 Task: Create in the project AgileNexus in Backlog an issue 'Create a new online platform for online data analysis courses with advanced data visualization and statistical analysis features', assign it to team member softage.4@softage.net and change the status to IN PROGRESS. Create in the project AgileNexus in Backlog an issue 'Implement a new cloud-based expense management system for a company with advanced expense tracking and reimbursement features', assign it to team member softage.1@softage.net and change the status to IN PROGRESS
Action: Mouse moved to (324, 492)
Screenshot: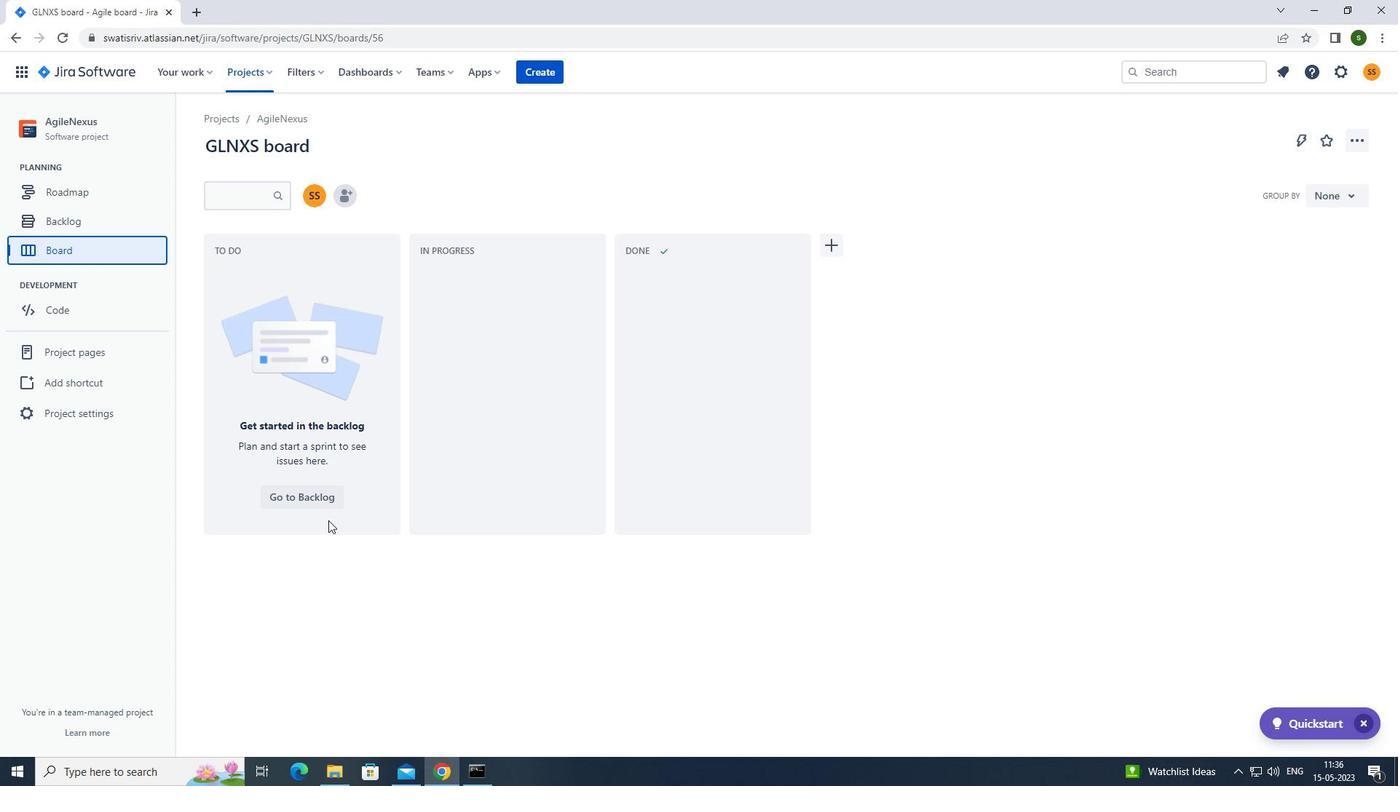 
Action: Mouse pressed left at (324, 492)
Screenshot: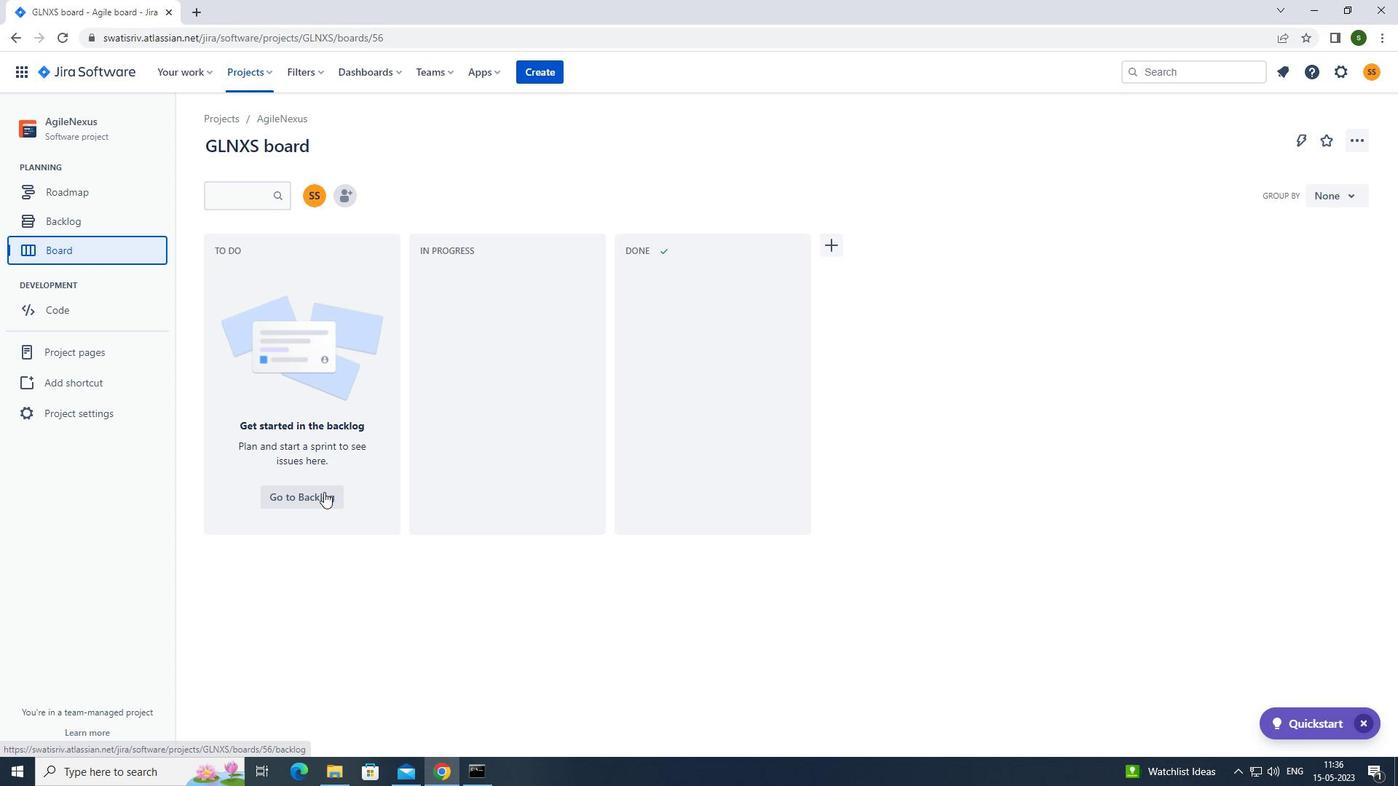 
Action: Mouse moved to (313, 302)
Screenshot: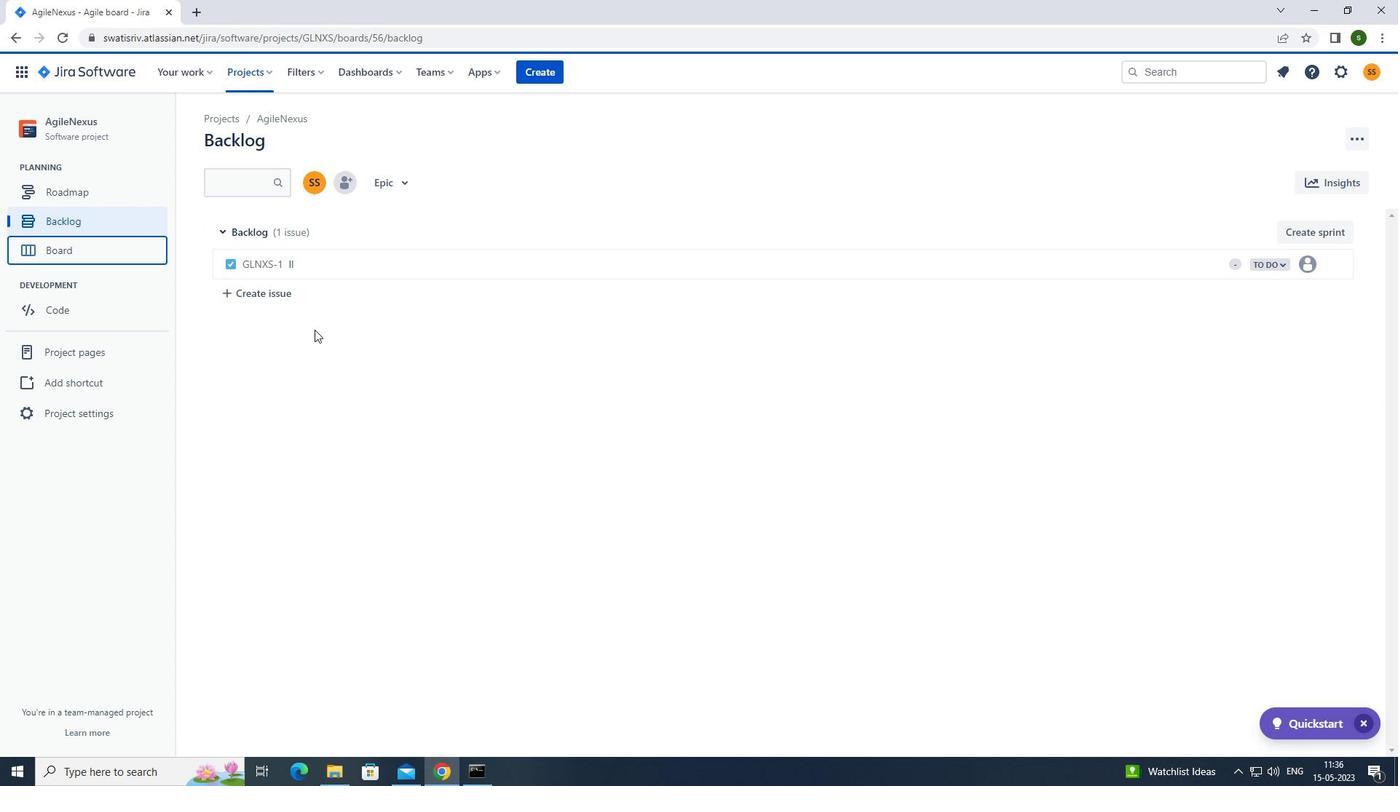 
Action: Mouse pressed left at (313, 302)
Screenshot: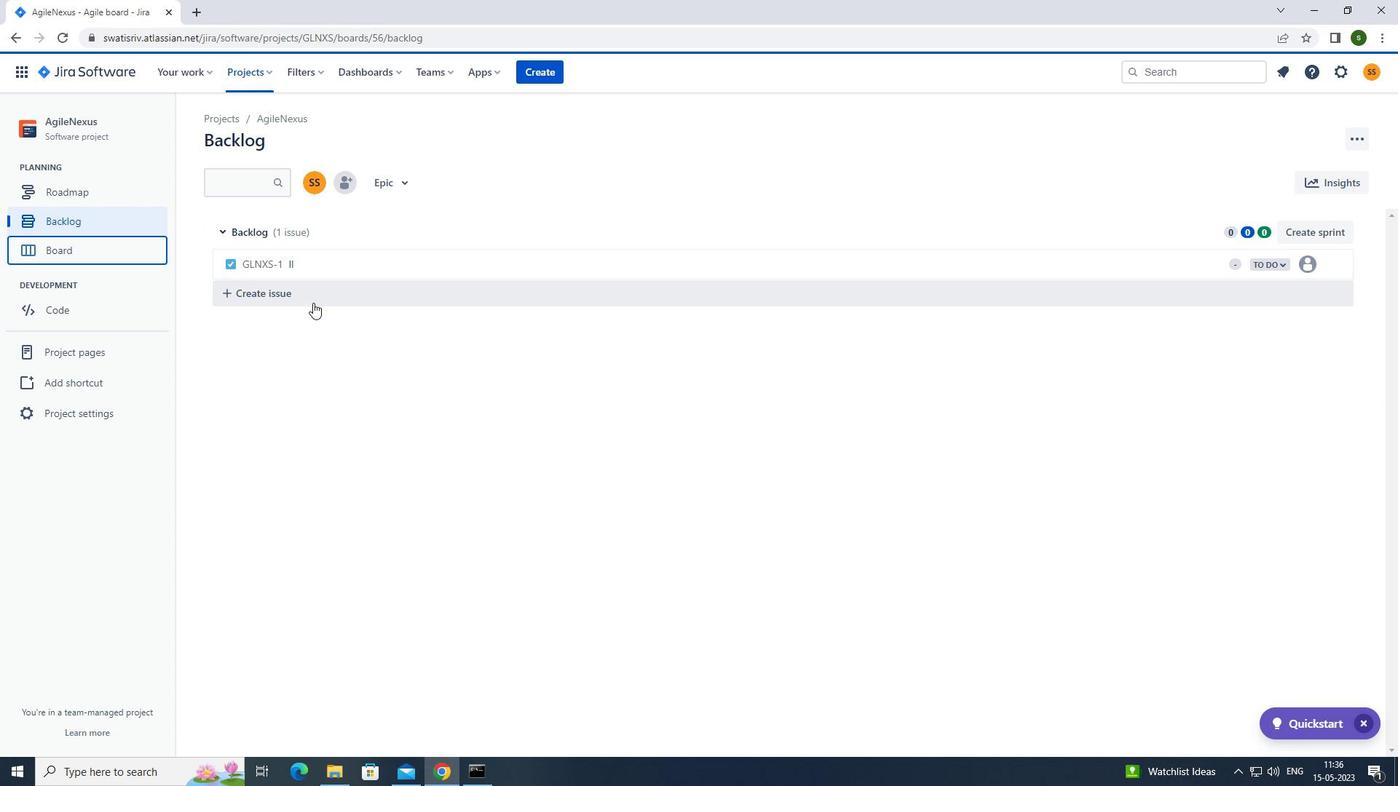 
Action: Mouse moved to (397, 292)
Screenshot: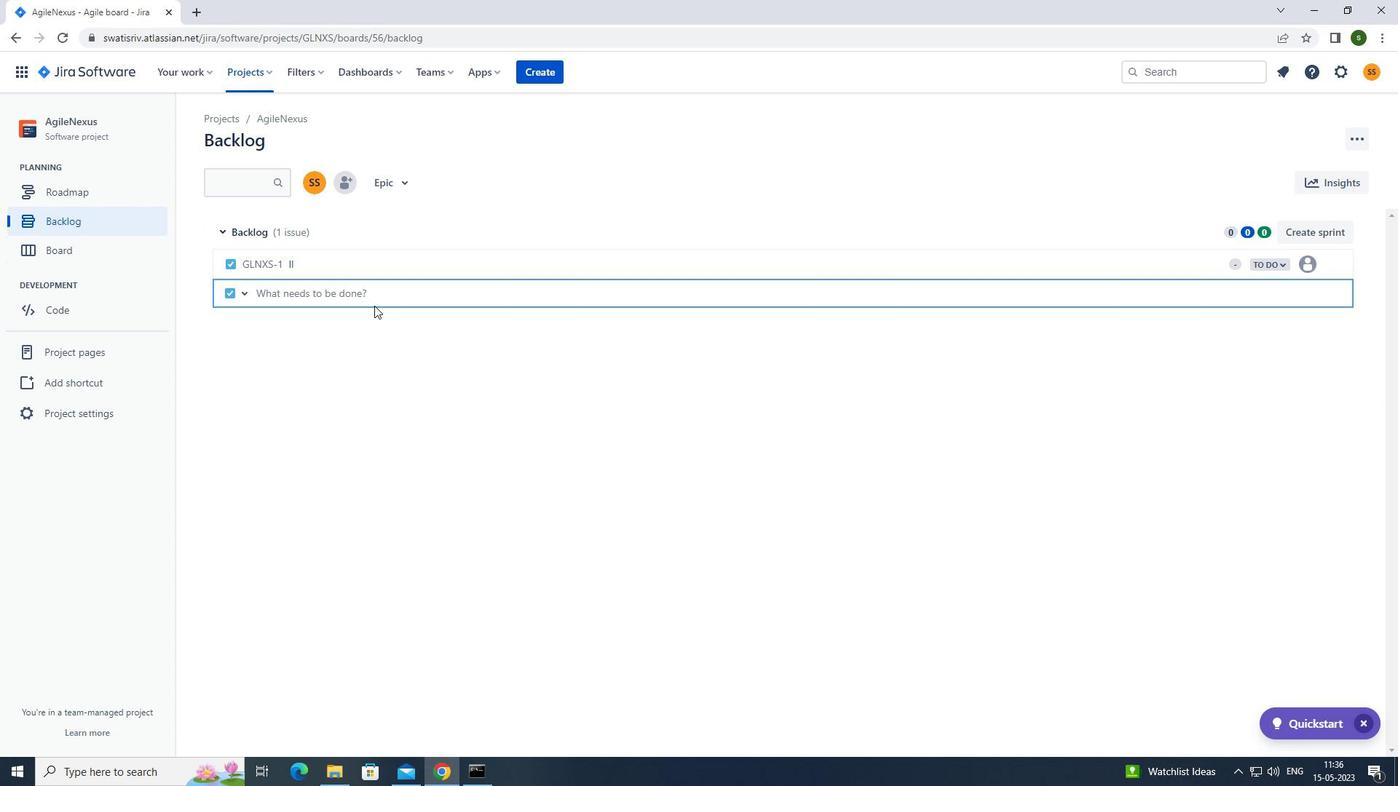 
Action: Mouse pressed left at (397, 292)
Screenshot: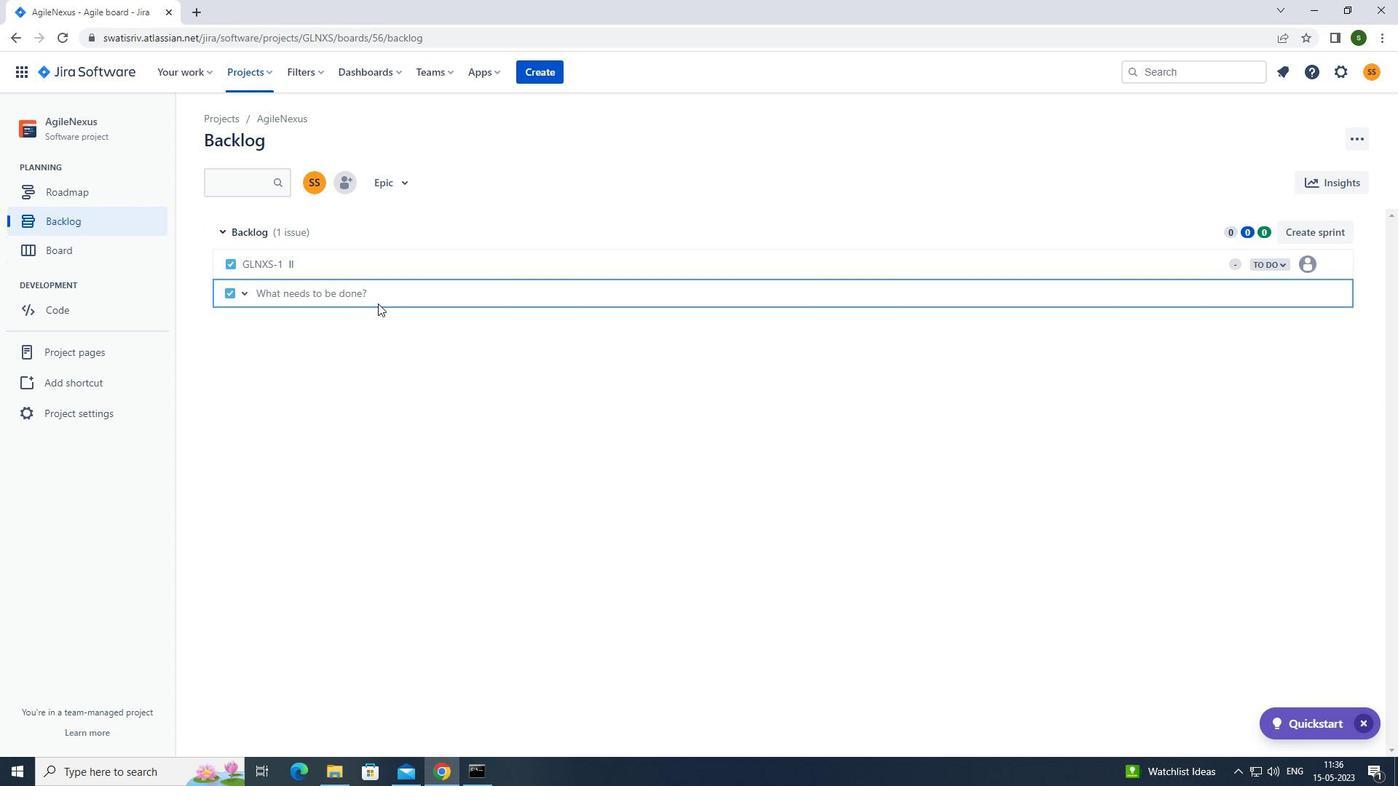 
Action: Key pressed <Key.caps_lock>c<Key.caps_lock>reate<Key.space>a<Key.space>new<Key.space>online<Key.space>platform<Key.space>for<Key.space>online<Key.space>data<Key.space>al<Key.backspace>nalysis<Key.space>courses<Key.space>with<Key.space>advanced<Key.space>data<Key.space>visualization<Key.space>and<Key.space>statistical<Key.space>analysis<Key.space>features<Key.enter>
Screenshot: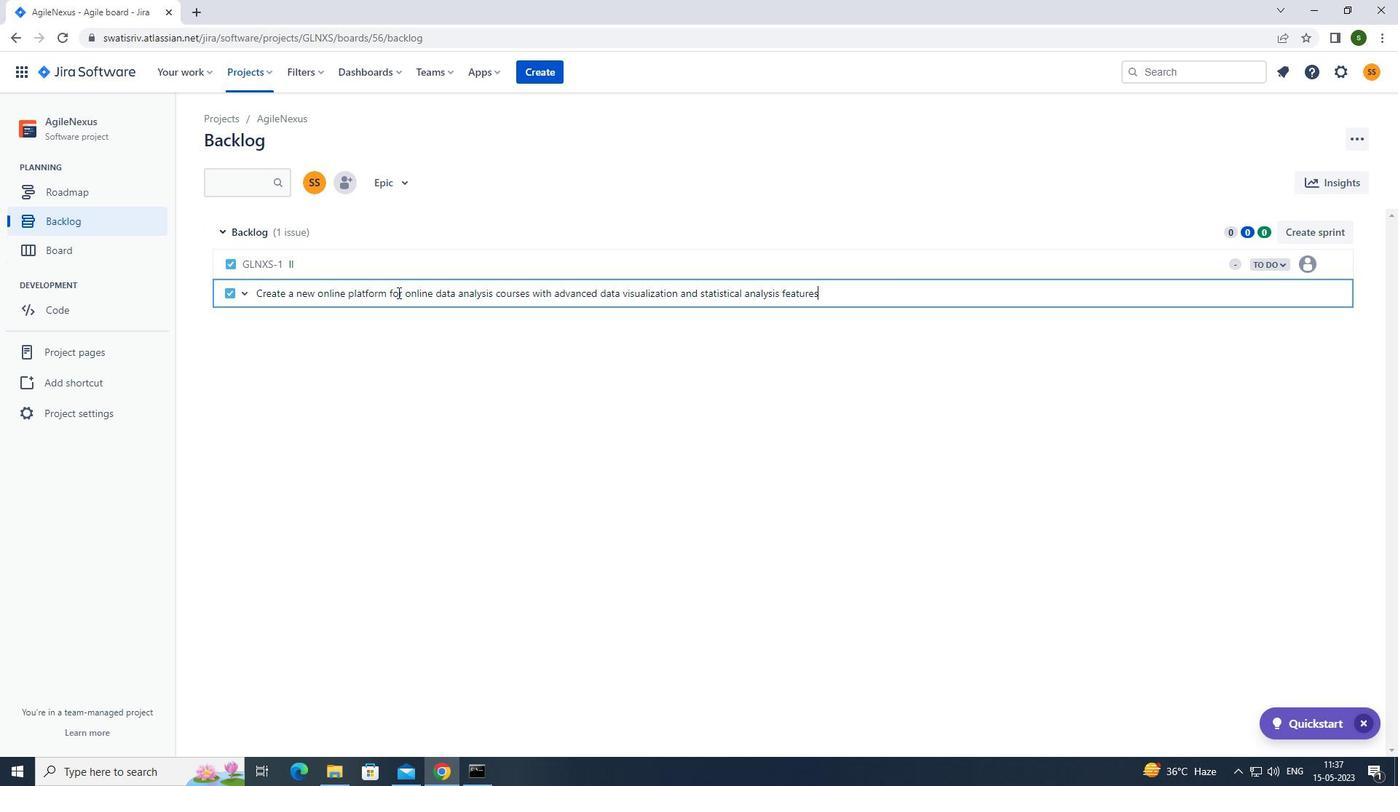 
Action: Mouse moved to (1305, 295)
Screenshot: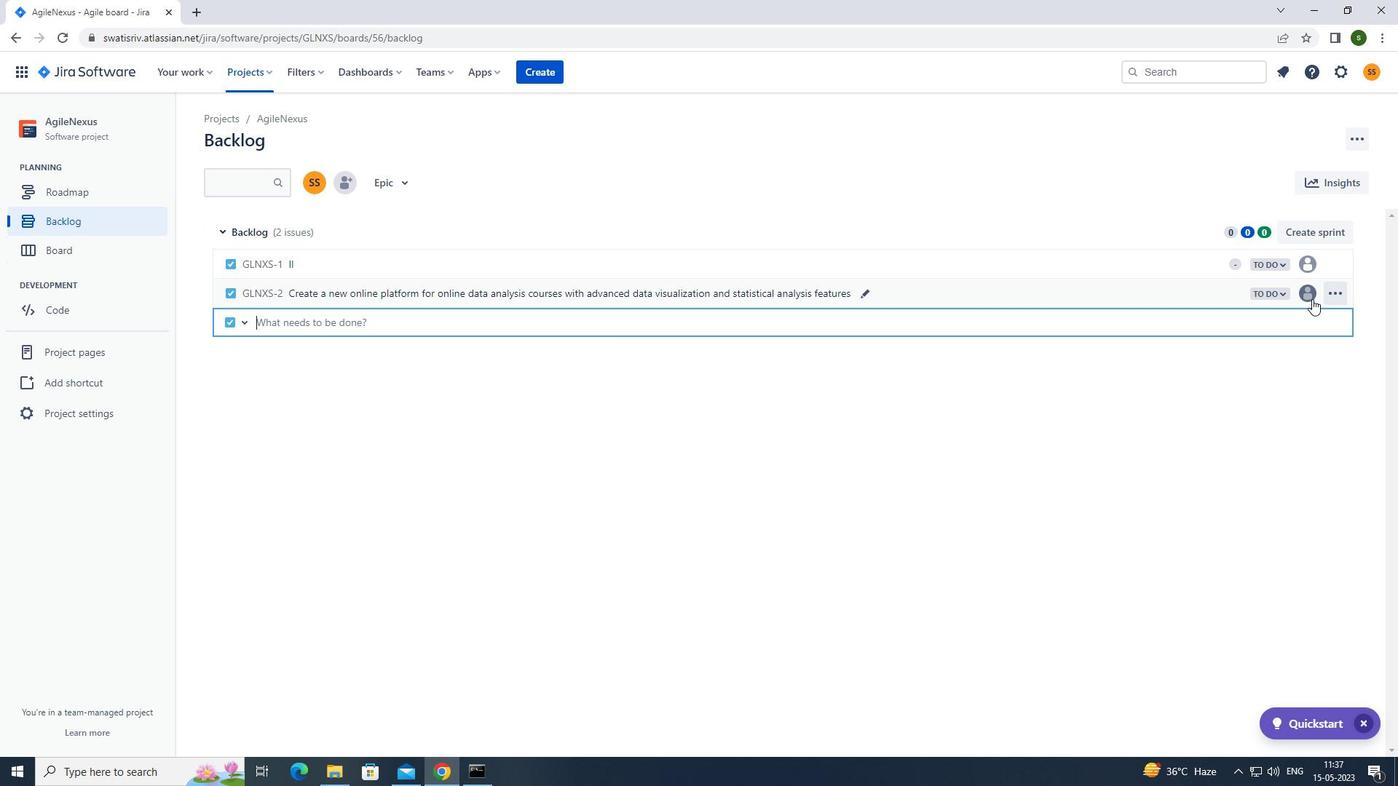 
Action: Mouse pressed left at (1305, 295)
Screenshot: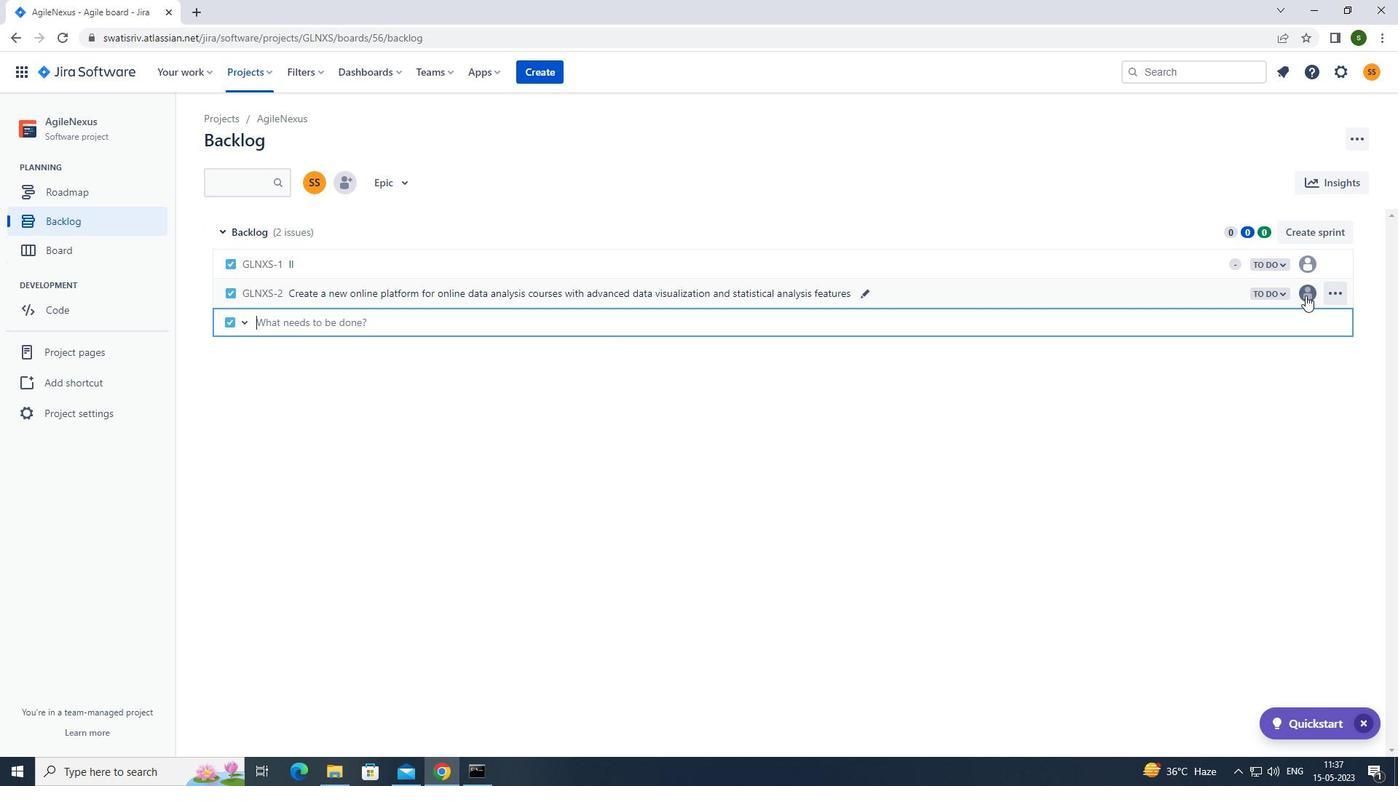 
Action: Mouse moved to (1186, 487)
Screenshot: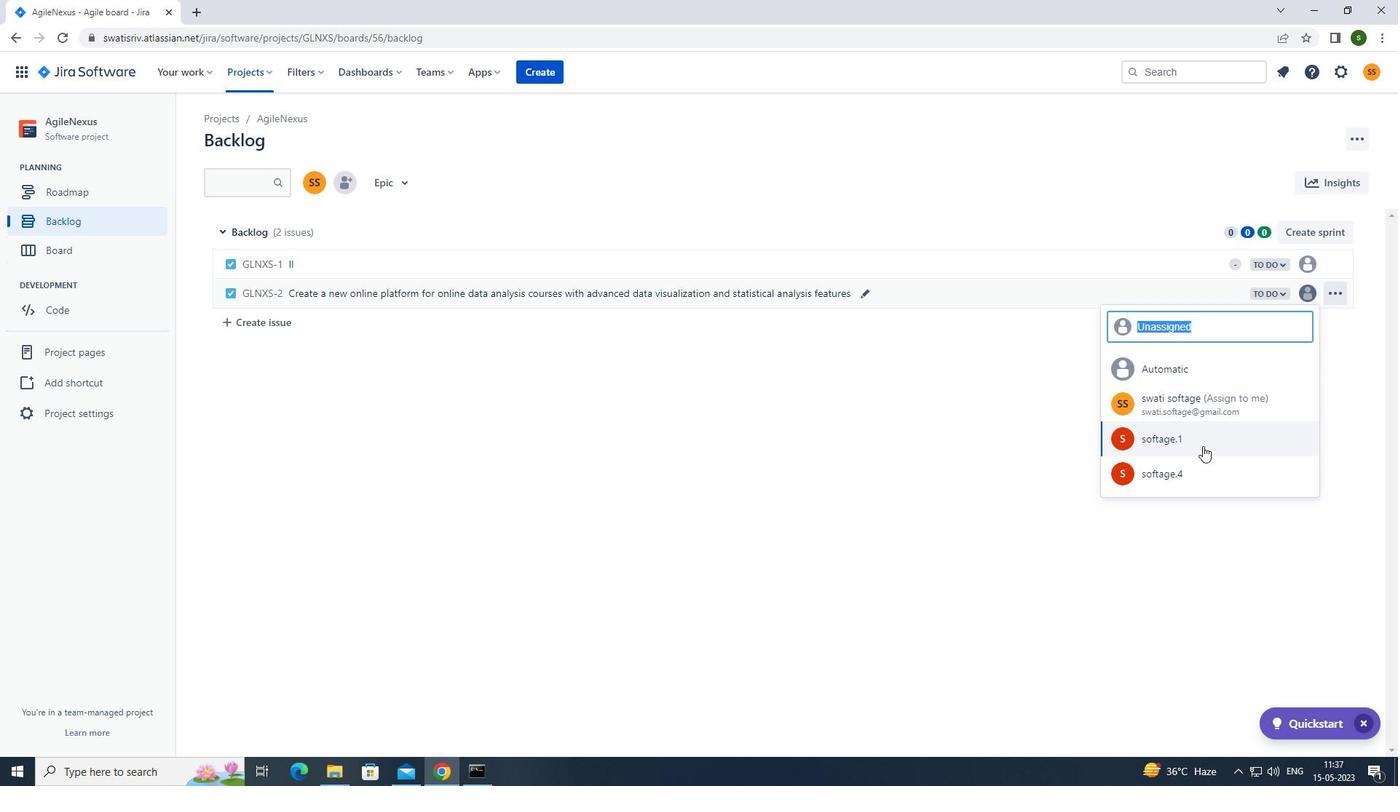 
Action: Mouse pressed left at (1186, 487)
Screenshot: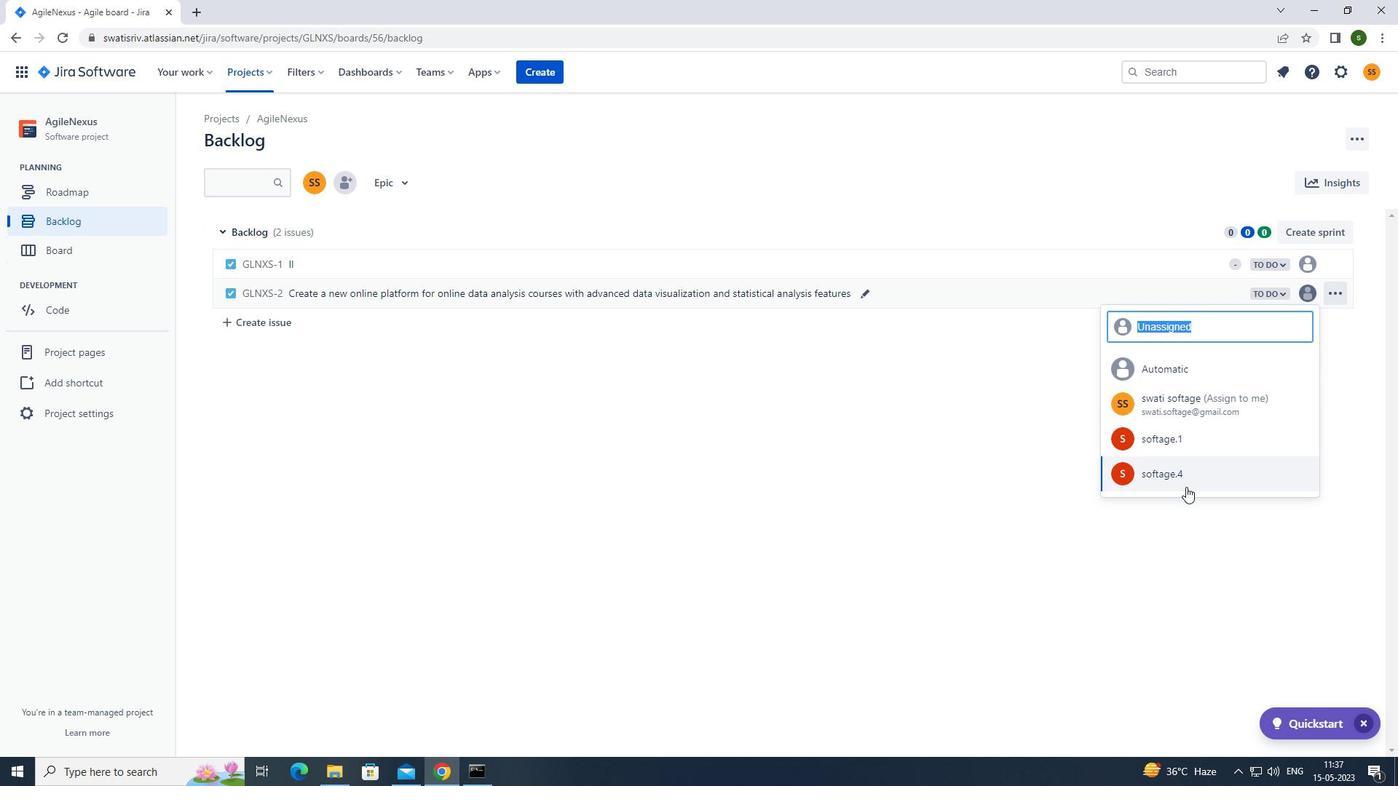 
Action: Mouse moved to (1280, 291)
Screenshot: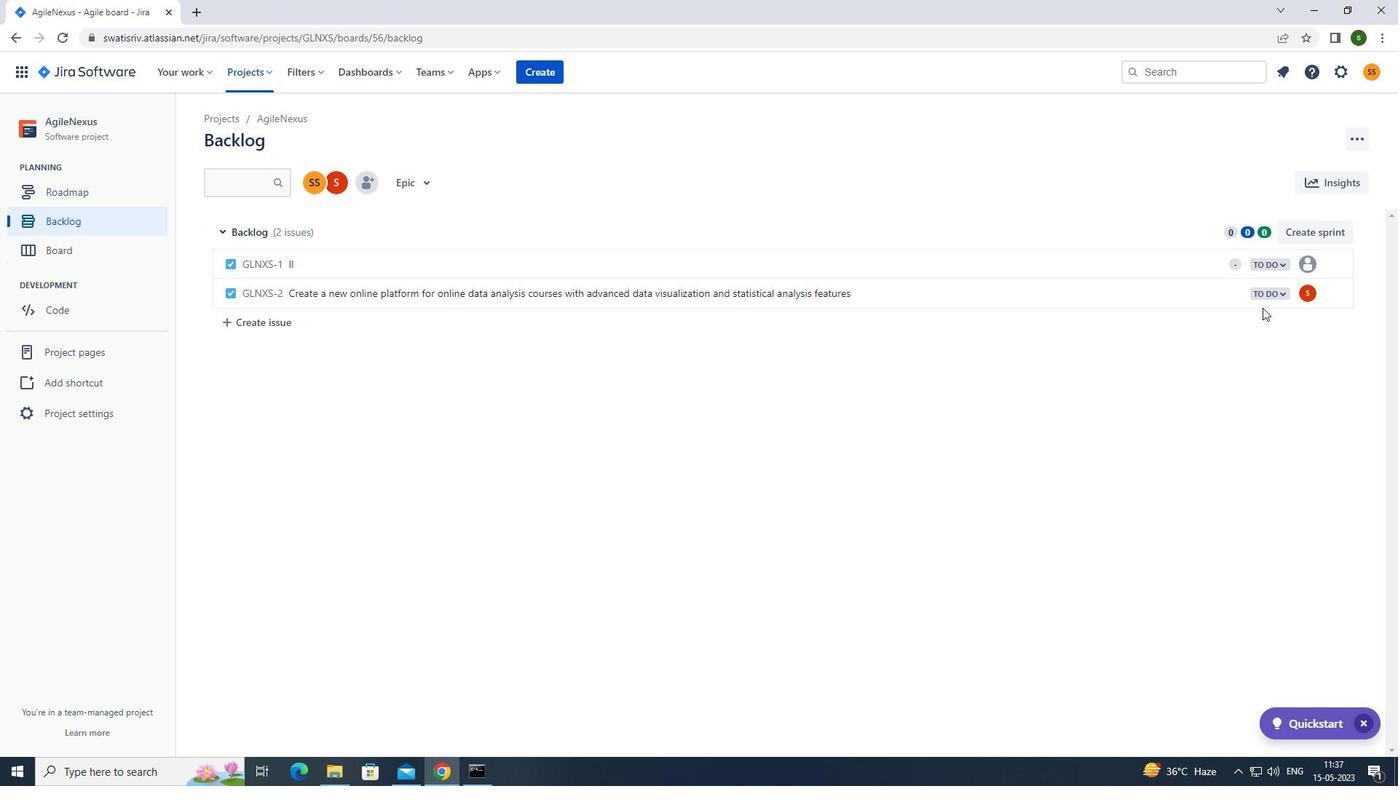 
Action: Mouse pressed left at (1280, 291)
Screenshot: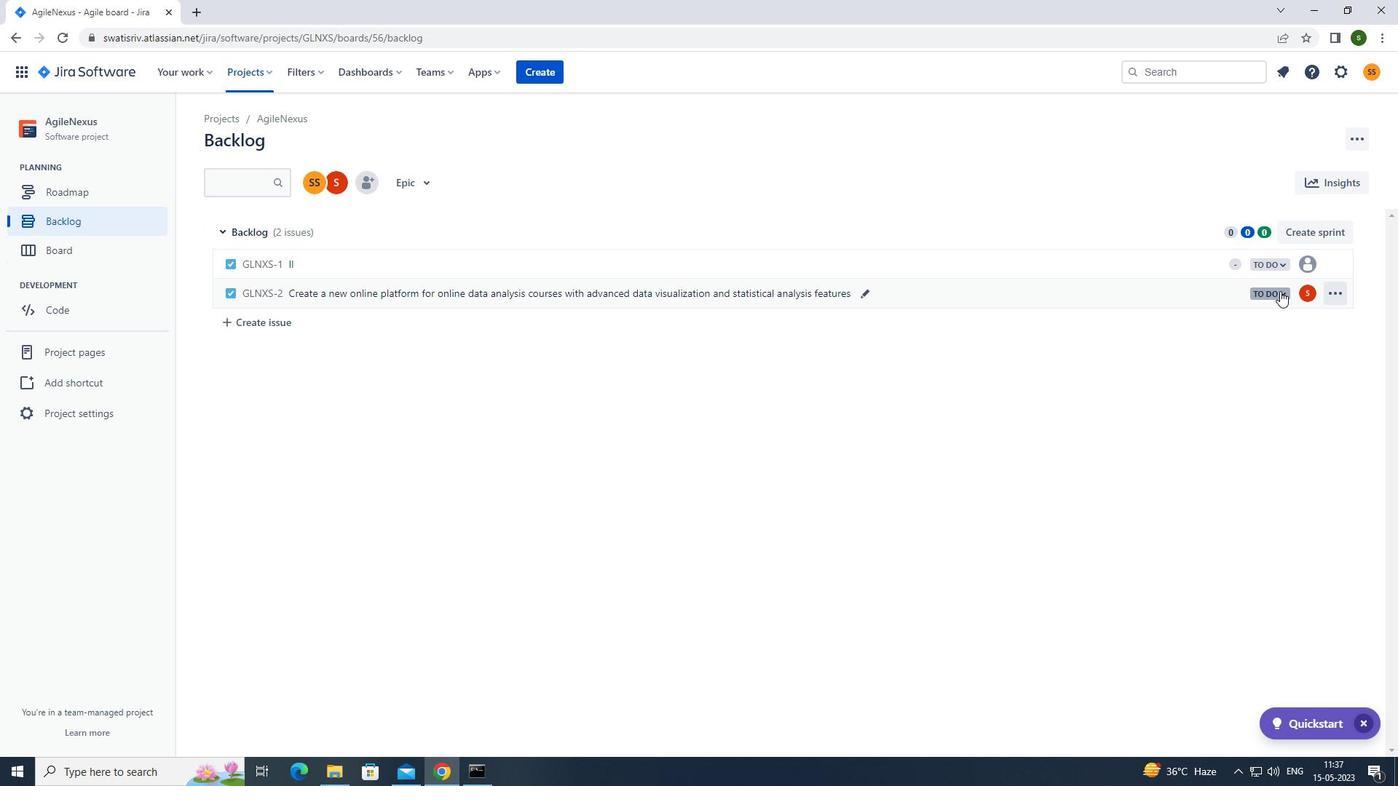 
Action: Mouse moved to (1250, 321)
Screenshot: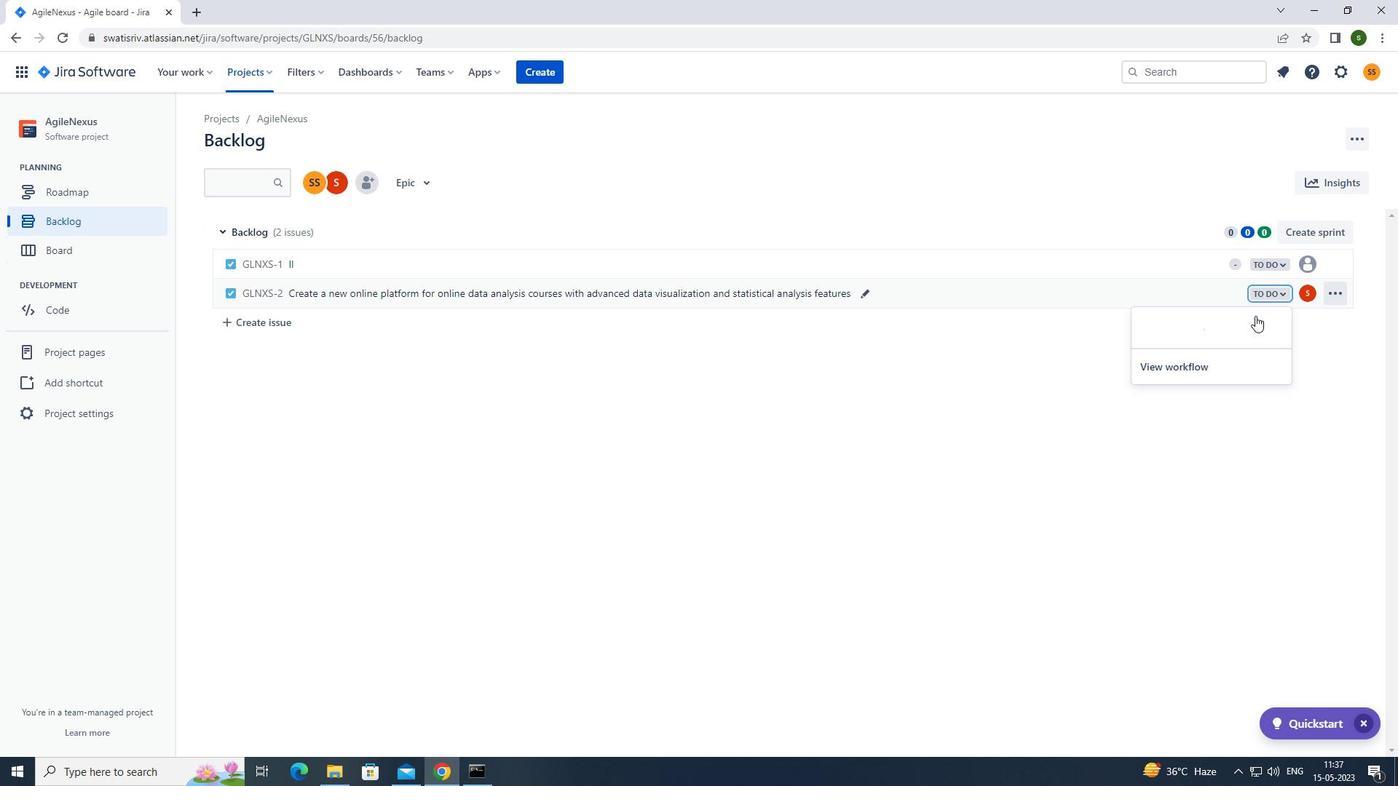 
Action: Mouse pressed left at (1250, 321)
Screenshot: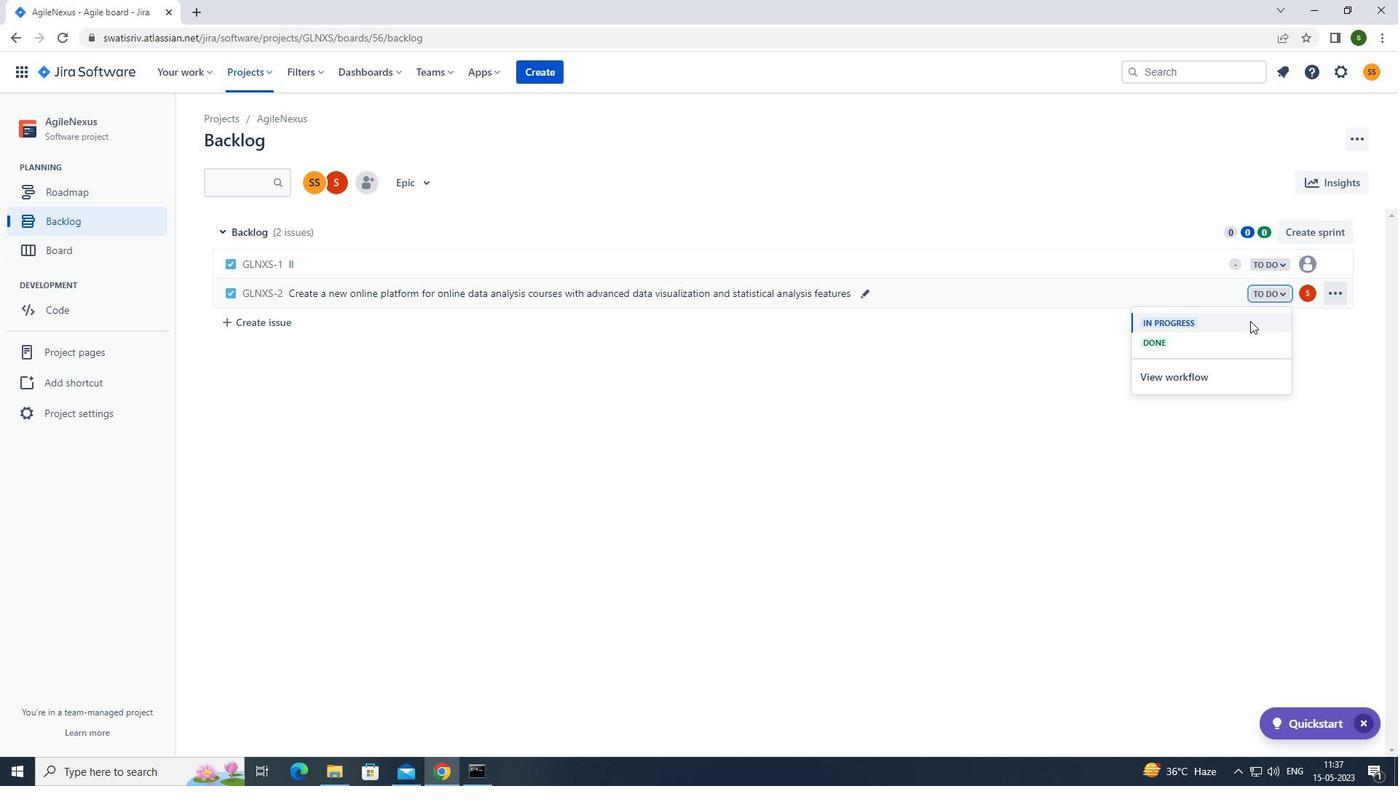 
Action: Mouse moved to (291, 322)
Screenshot: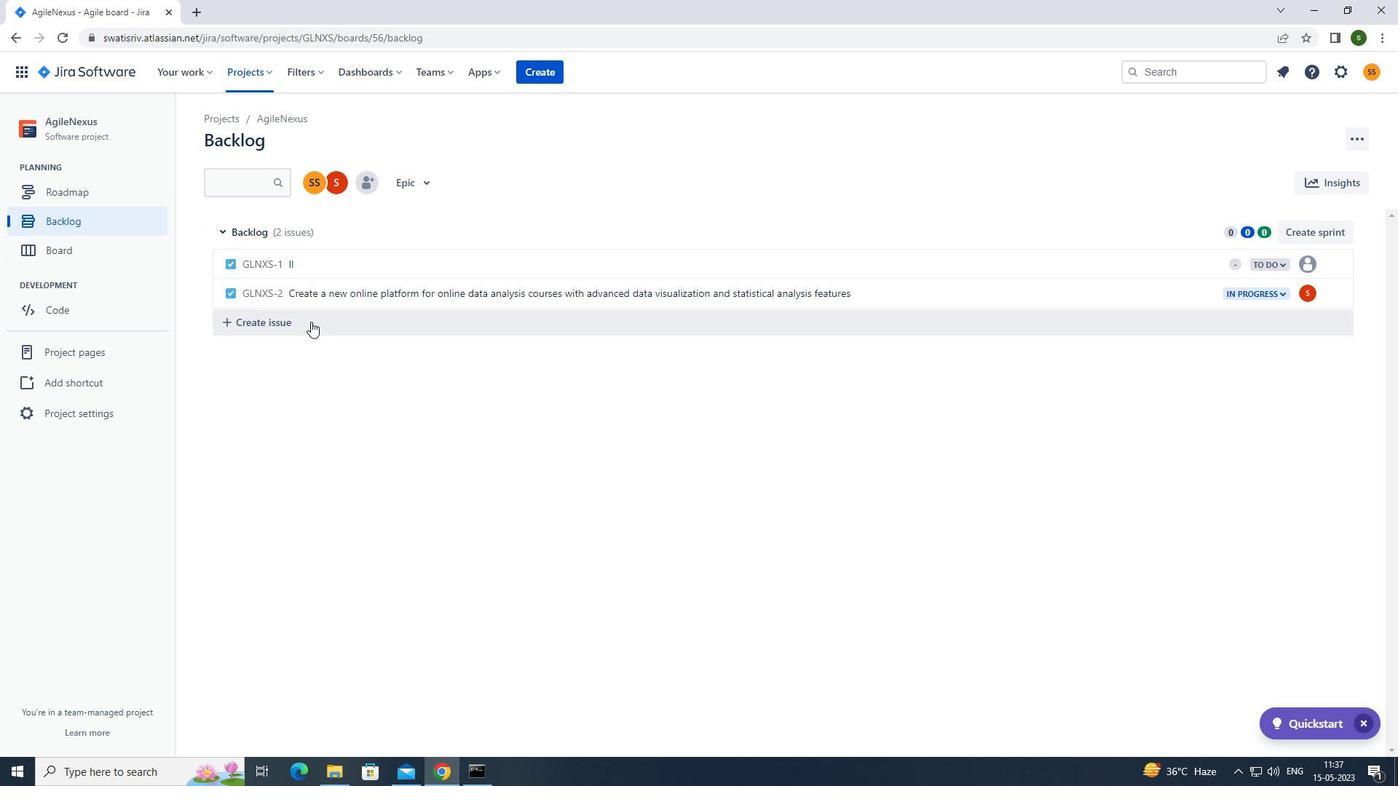 
Action: Mouse pressed left at (291, 322)
Screenshot: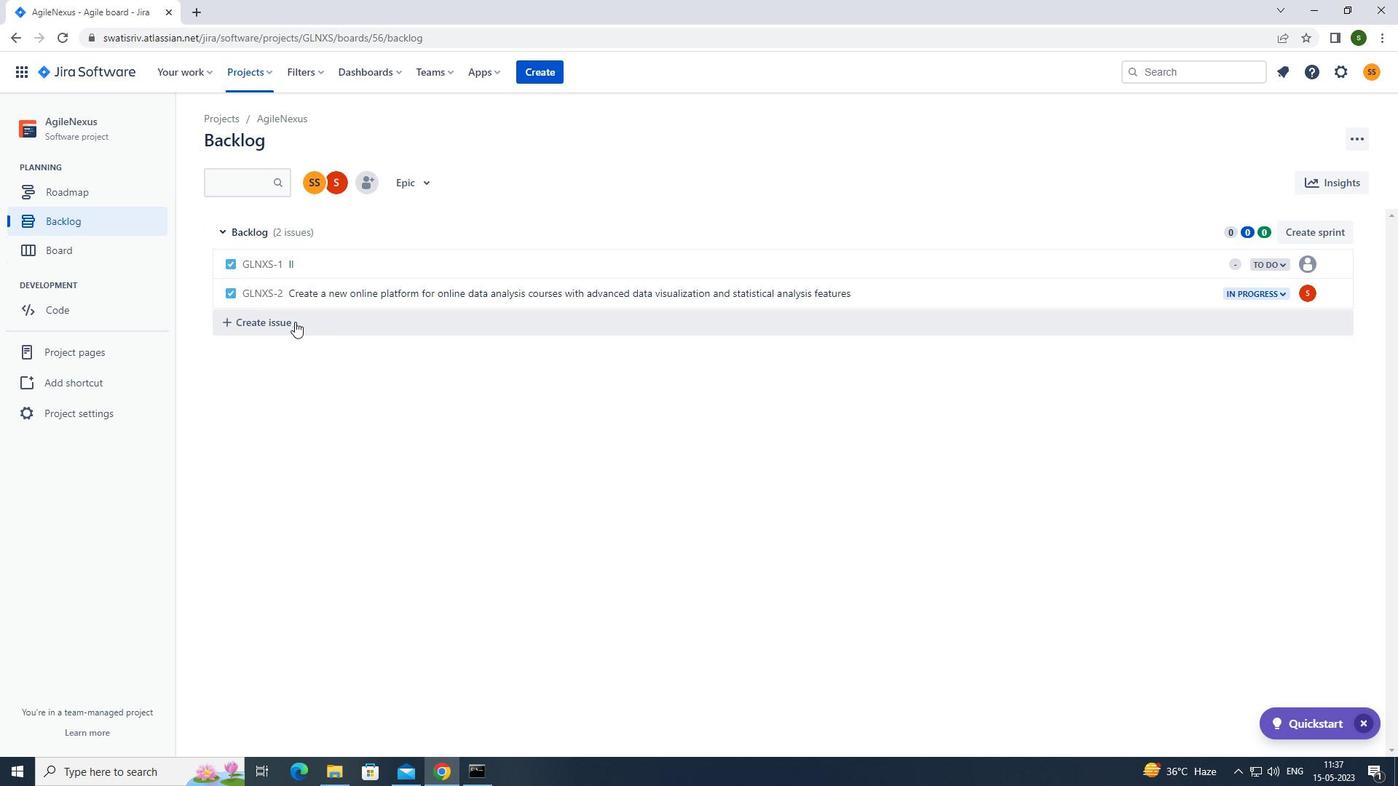 
Action: Mouse moved to (392, 322)
Screenshot: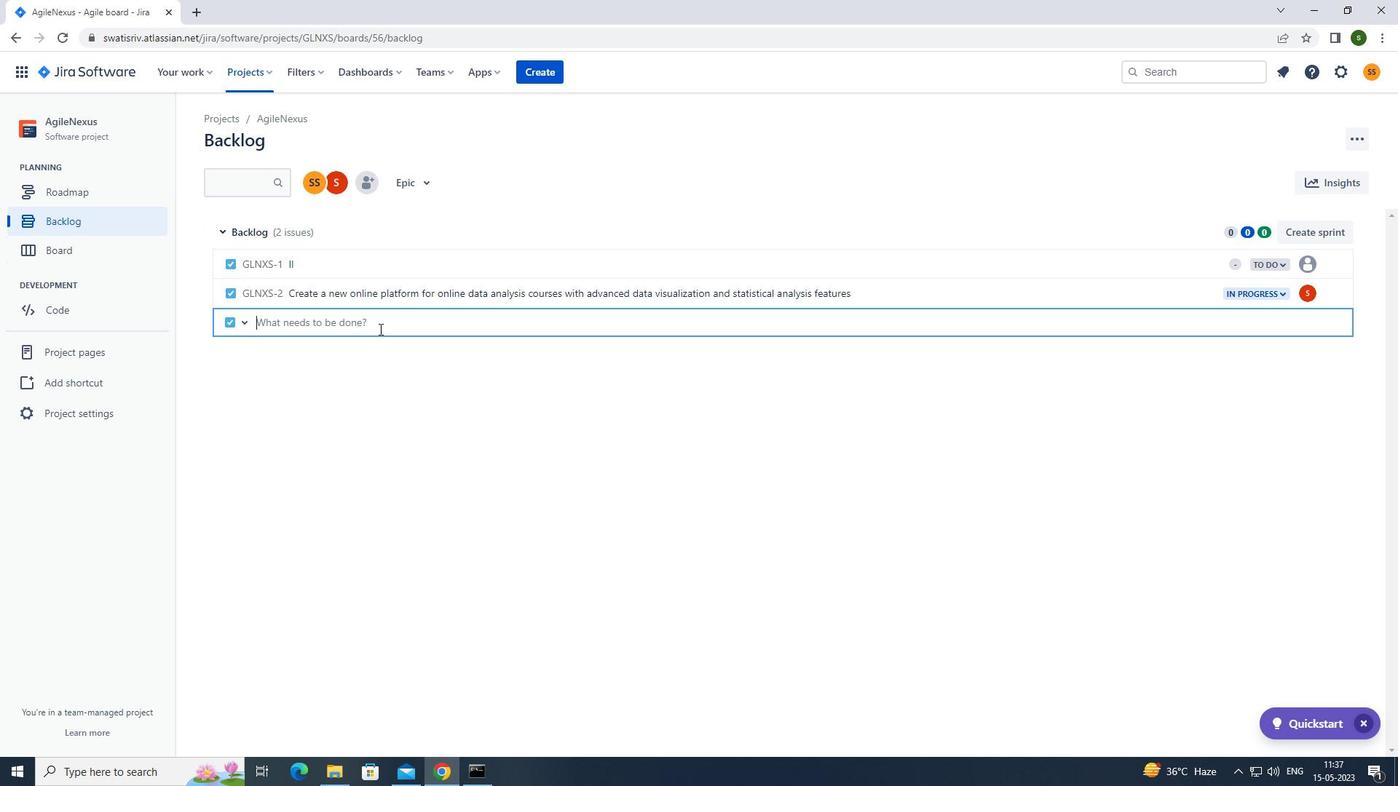 
Action: Key pressed <Key.caps_lock>i<Key.caps_lock>mplement<Key.space>a<Key.space>new<Key.space>cloud-based<Key.space>expense<Key.space>management<Key.space>system<Key.space>for<Key.space>a<Key.space>company<Key.space>with<Key.space>advanced<Key.space>expense<Key.space>tracking<Key.space>and<Key.space>reu<Key.backspace>imbus<Key.backspace>rsement<Key.space>features<Key.enter>
Screenshot: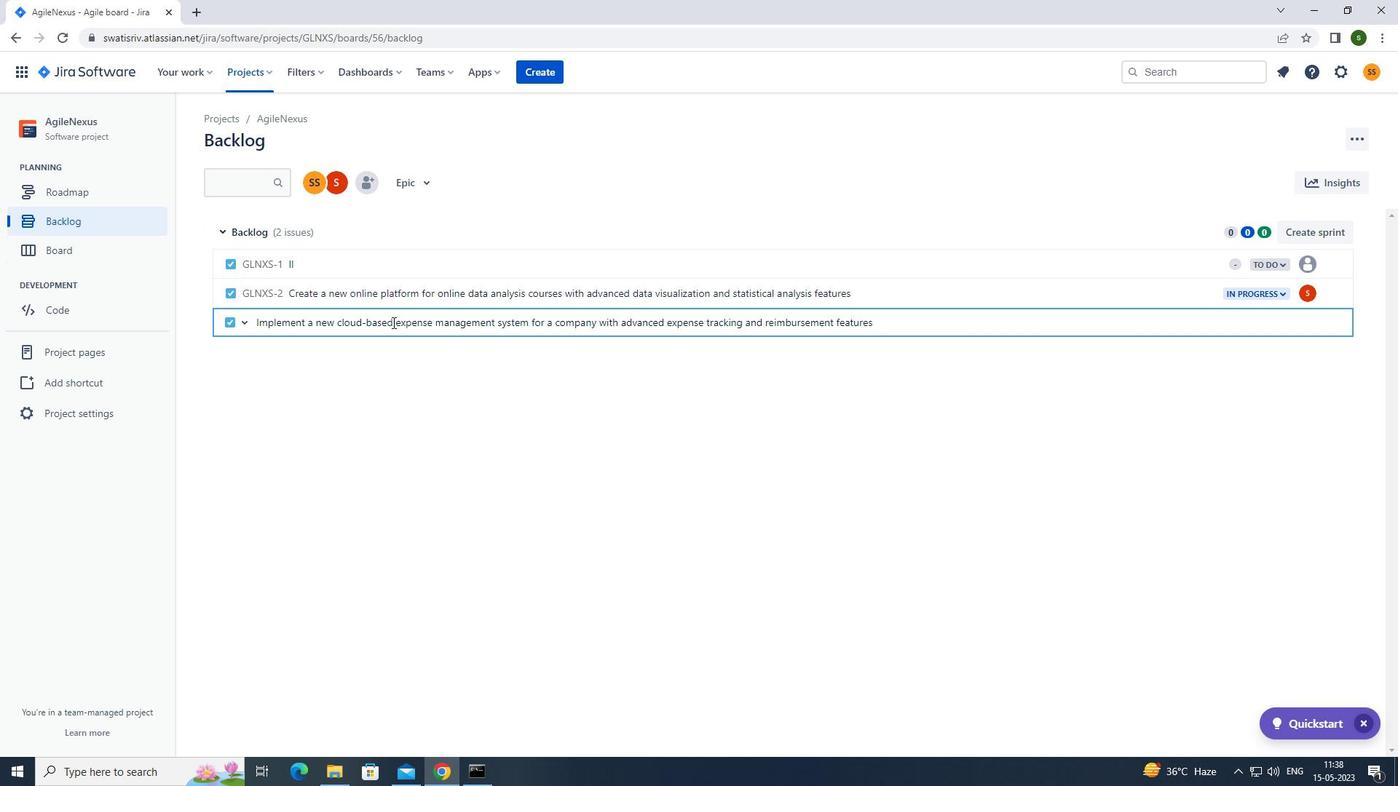 
Action: Mouse moved to (1307, 327)
Screenshot: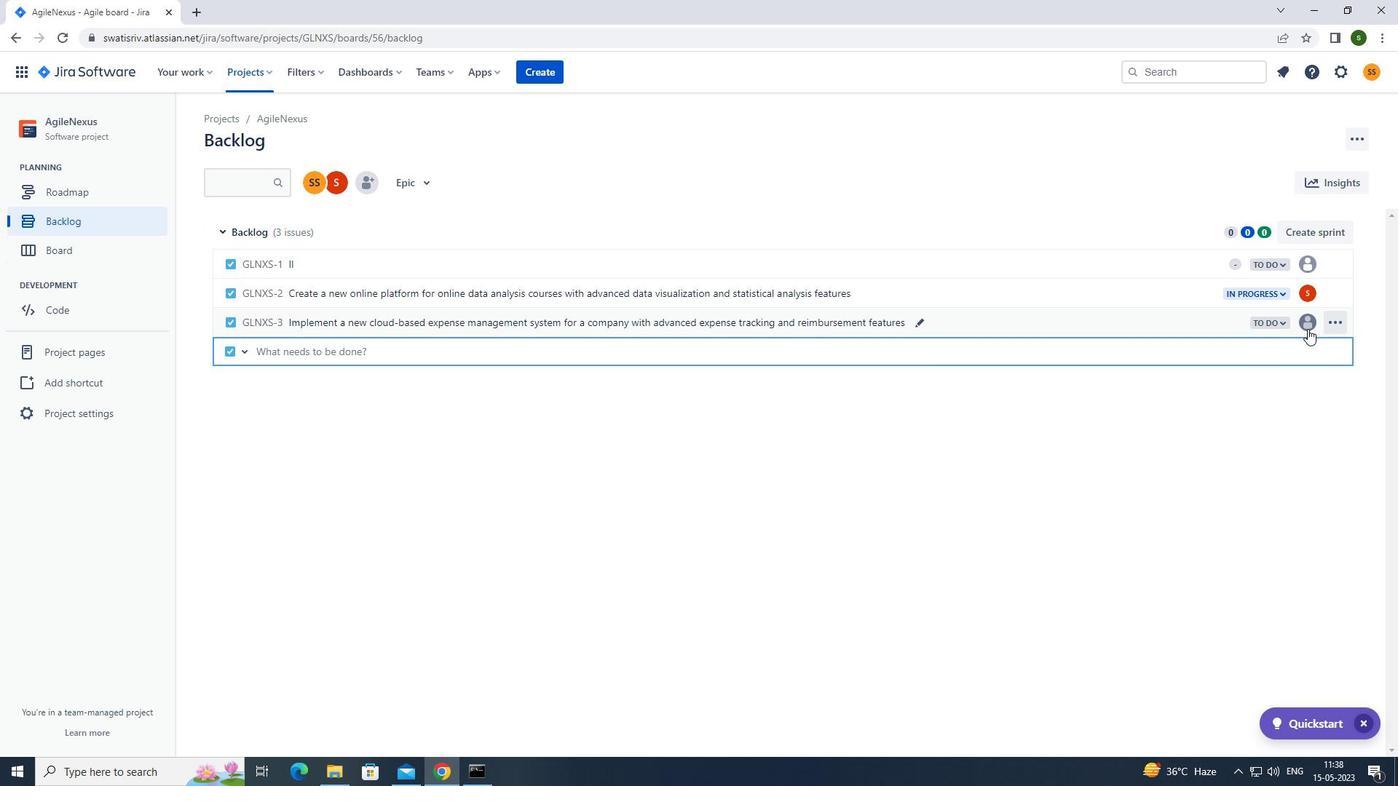
Action: Mouse pressed left at (1307, 327)
Screenshot: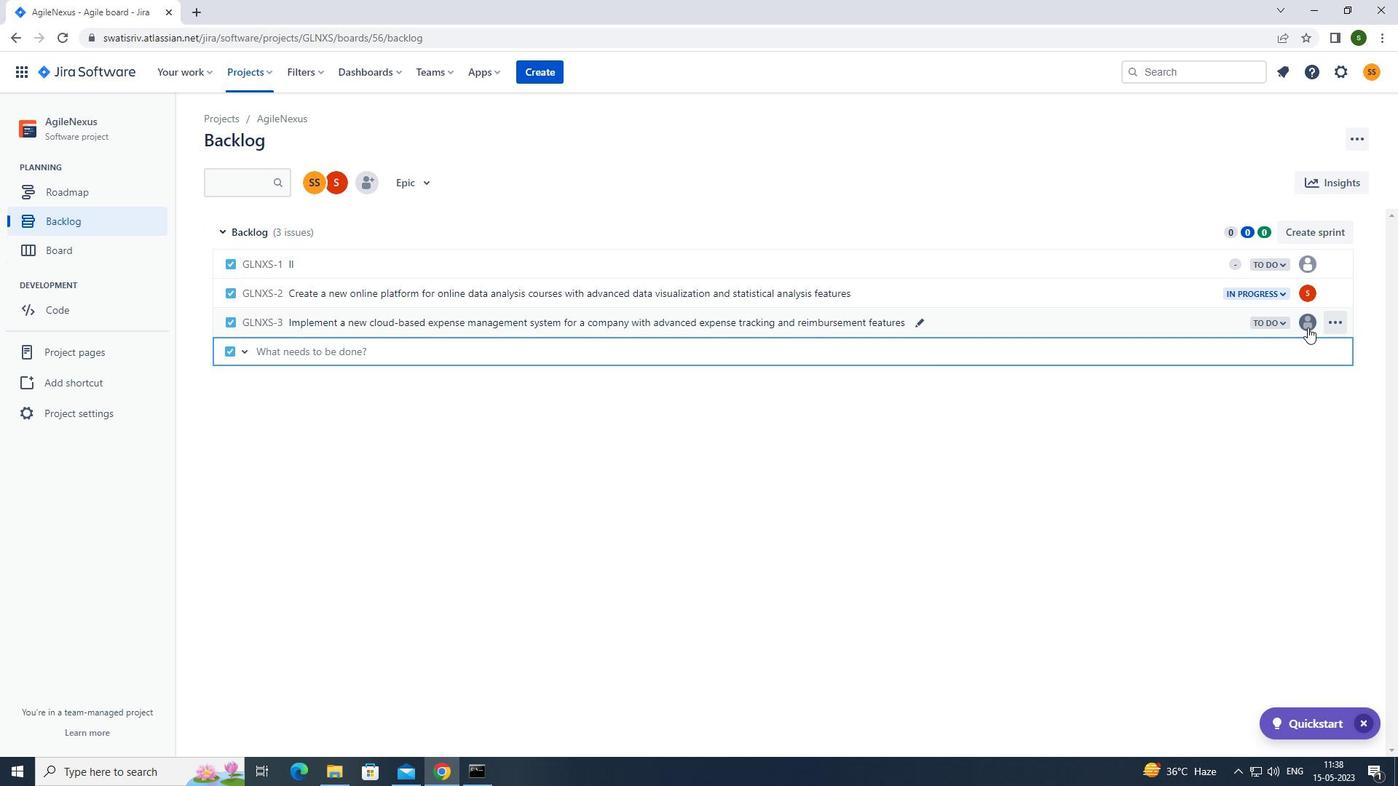 
Action: Mouse moved to (1167, 474)
Screenshot: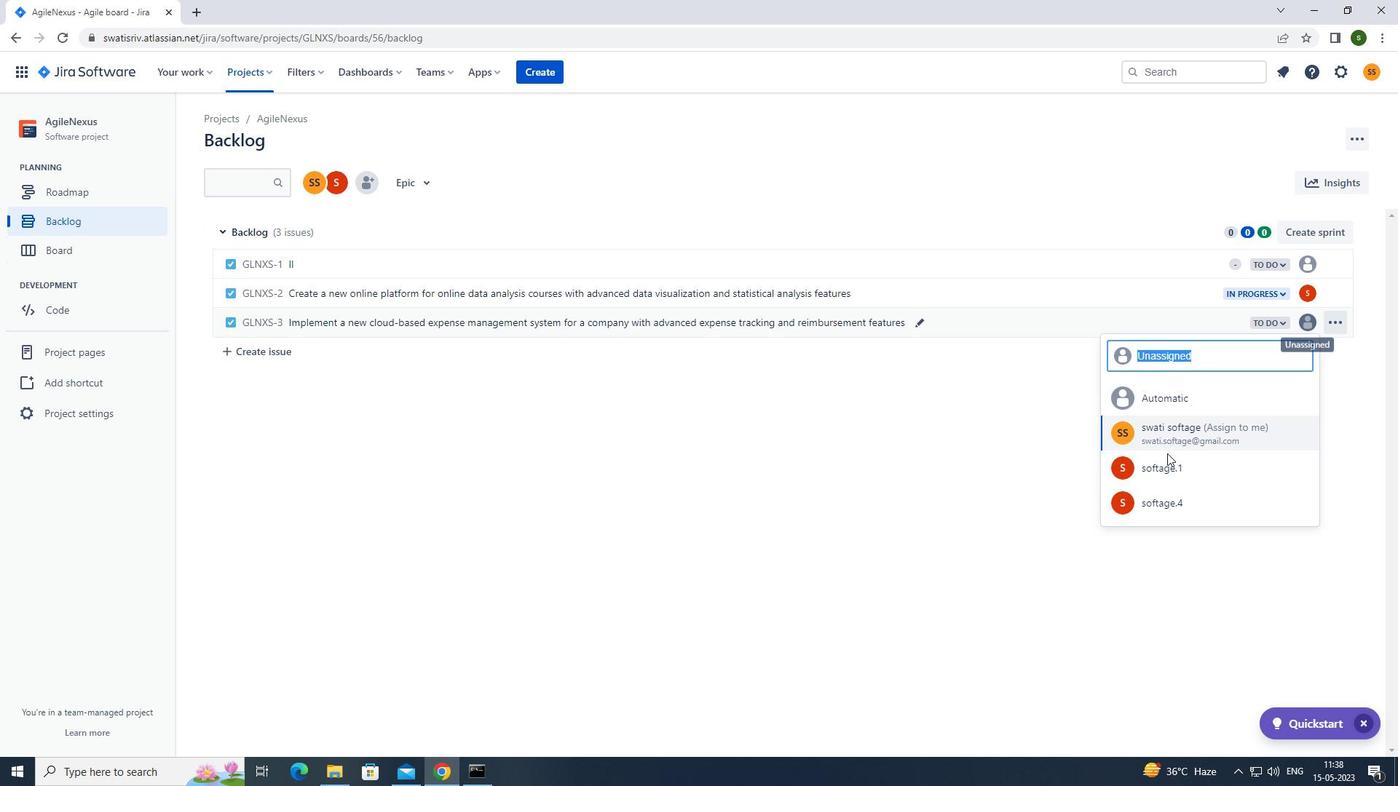 
Action: Mouse pressed left at (1167, 474)
Screenshot: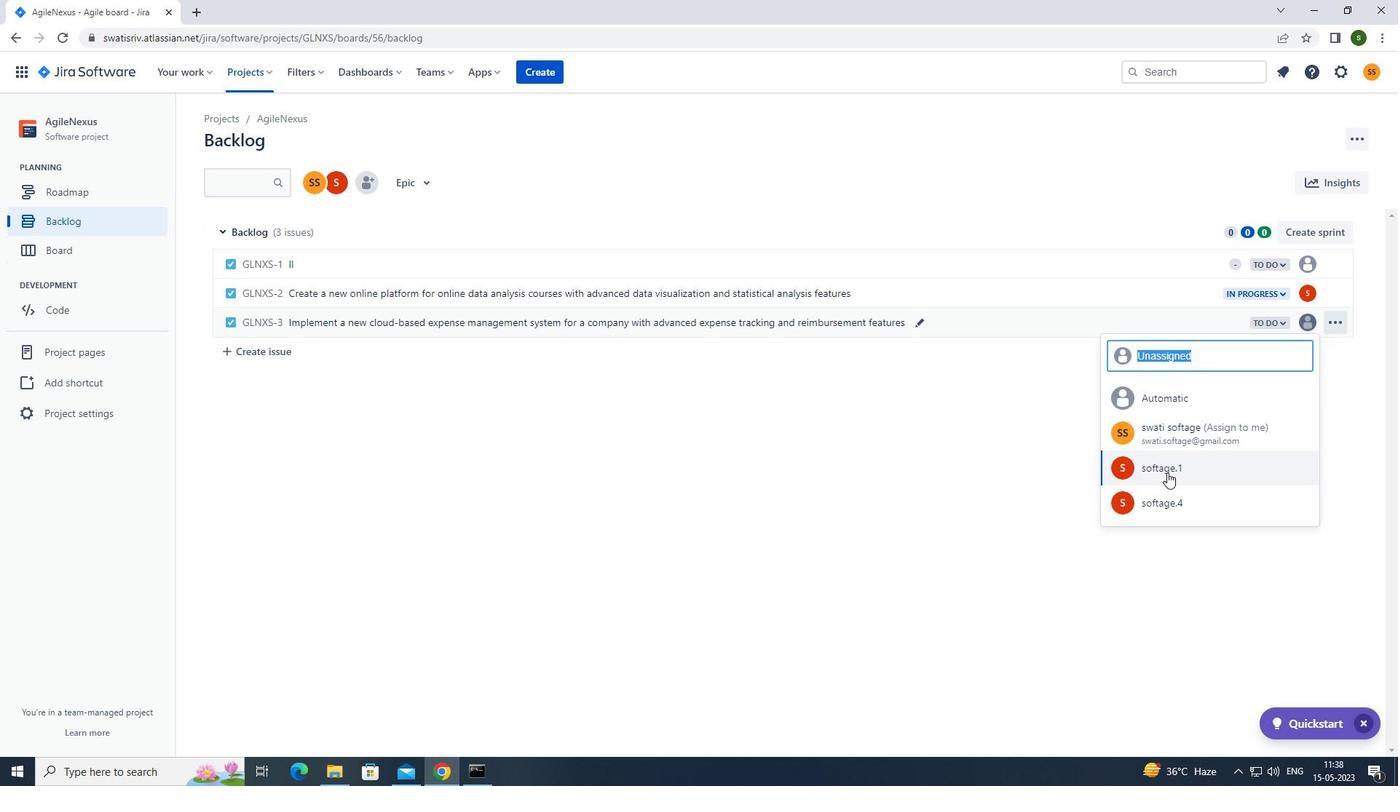 
Action: Mouse moved to (1264, 316)
Screenshot: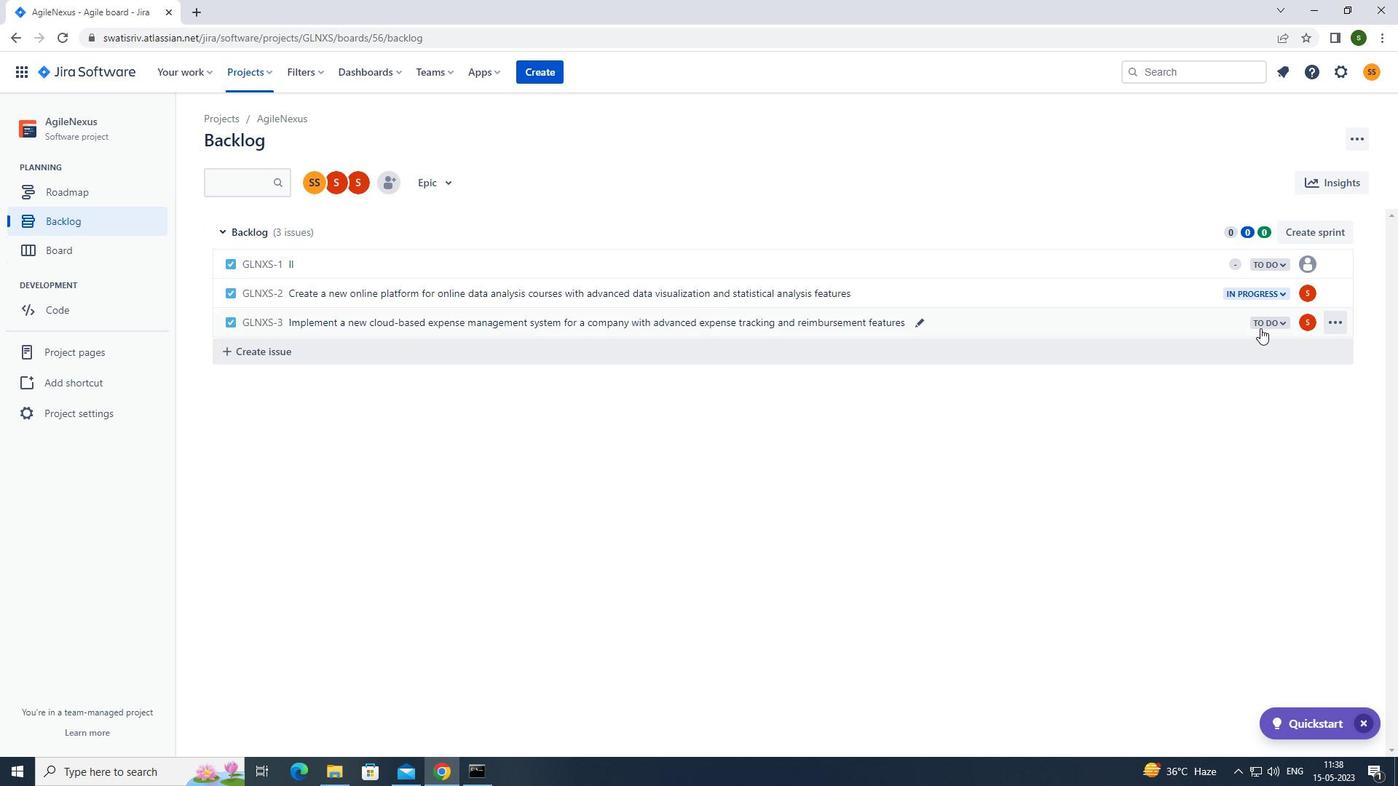 
Action: Mouse pressed left at (1264, 316)
Screenshot: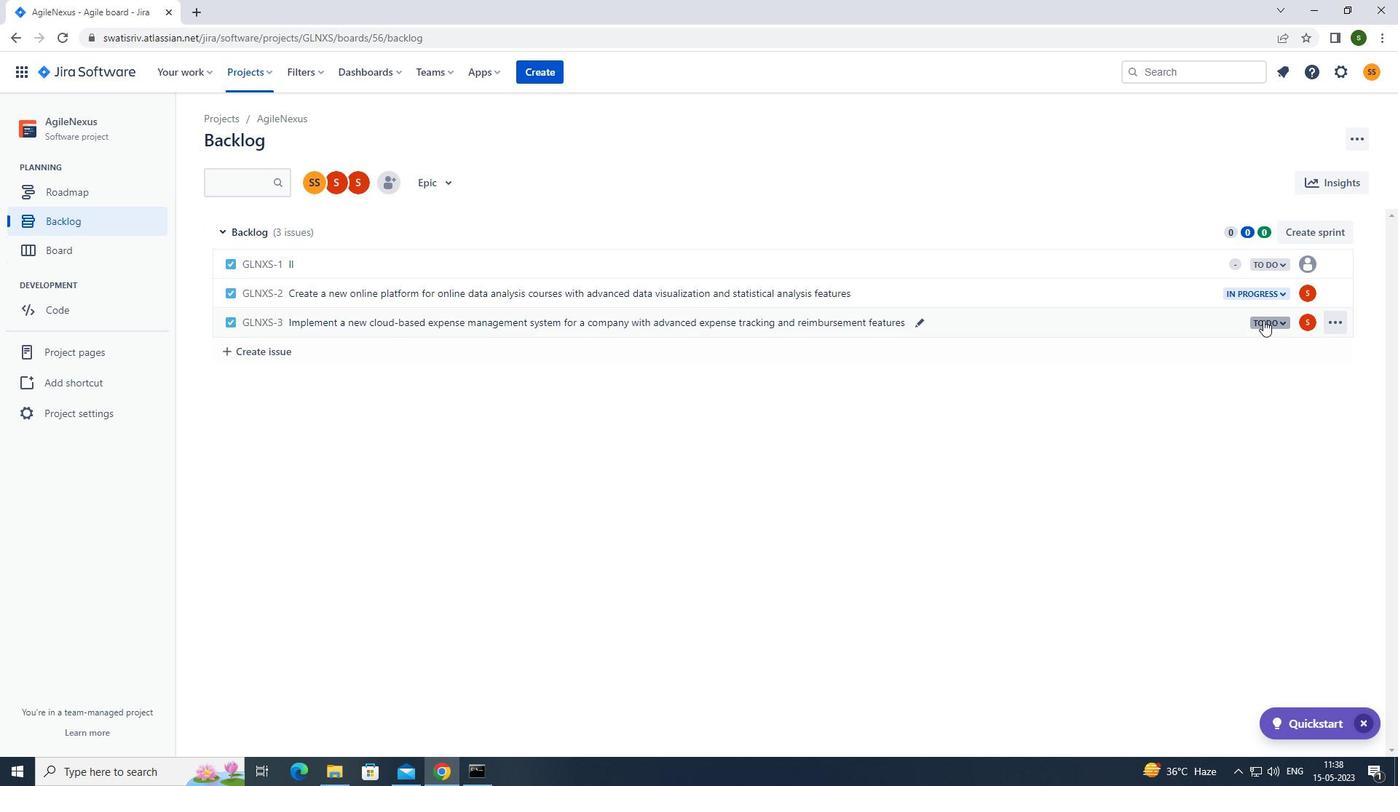 
Action: Mouse moved to (1240, 347)
Screenshot: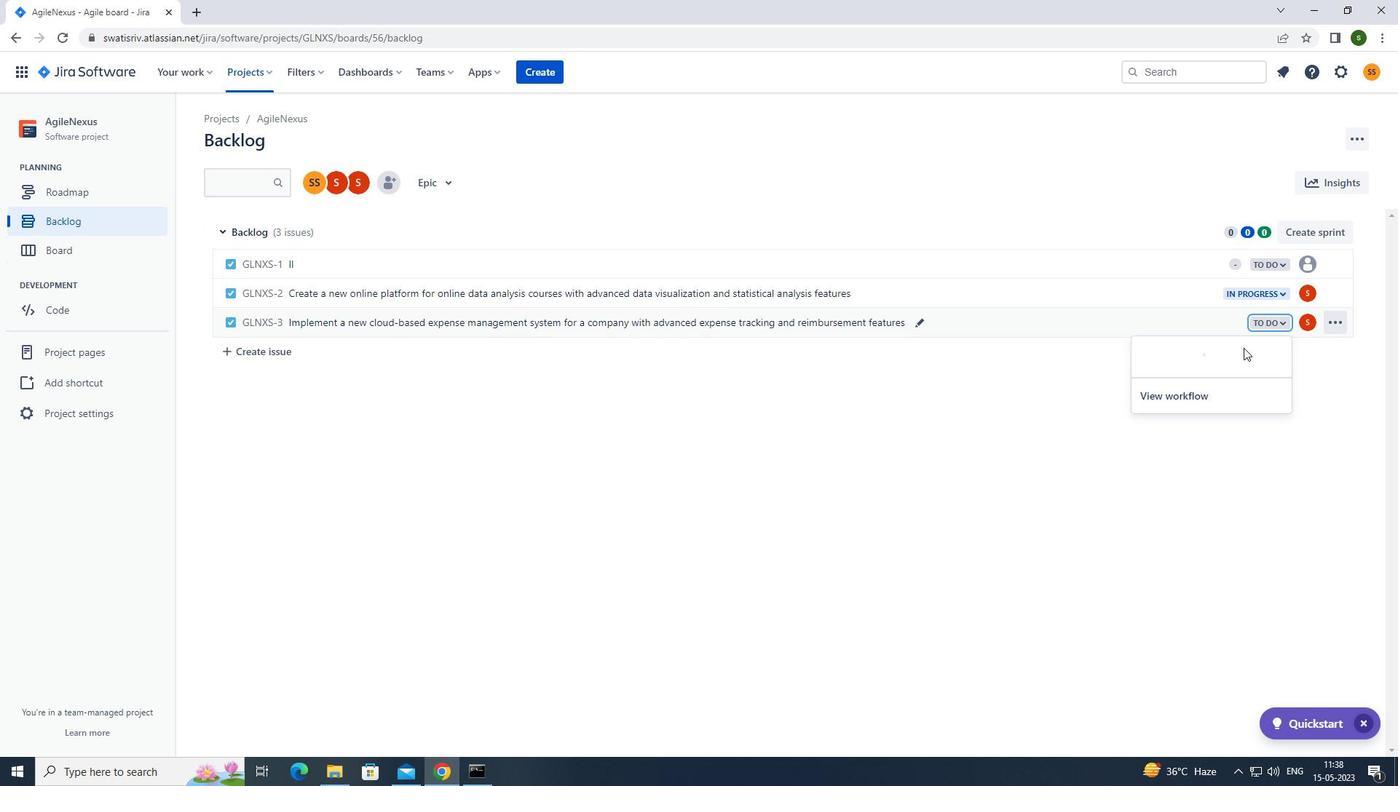 
Action: Mouse pressed left at (1240, 347)
Screenshot: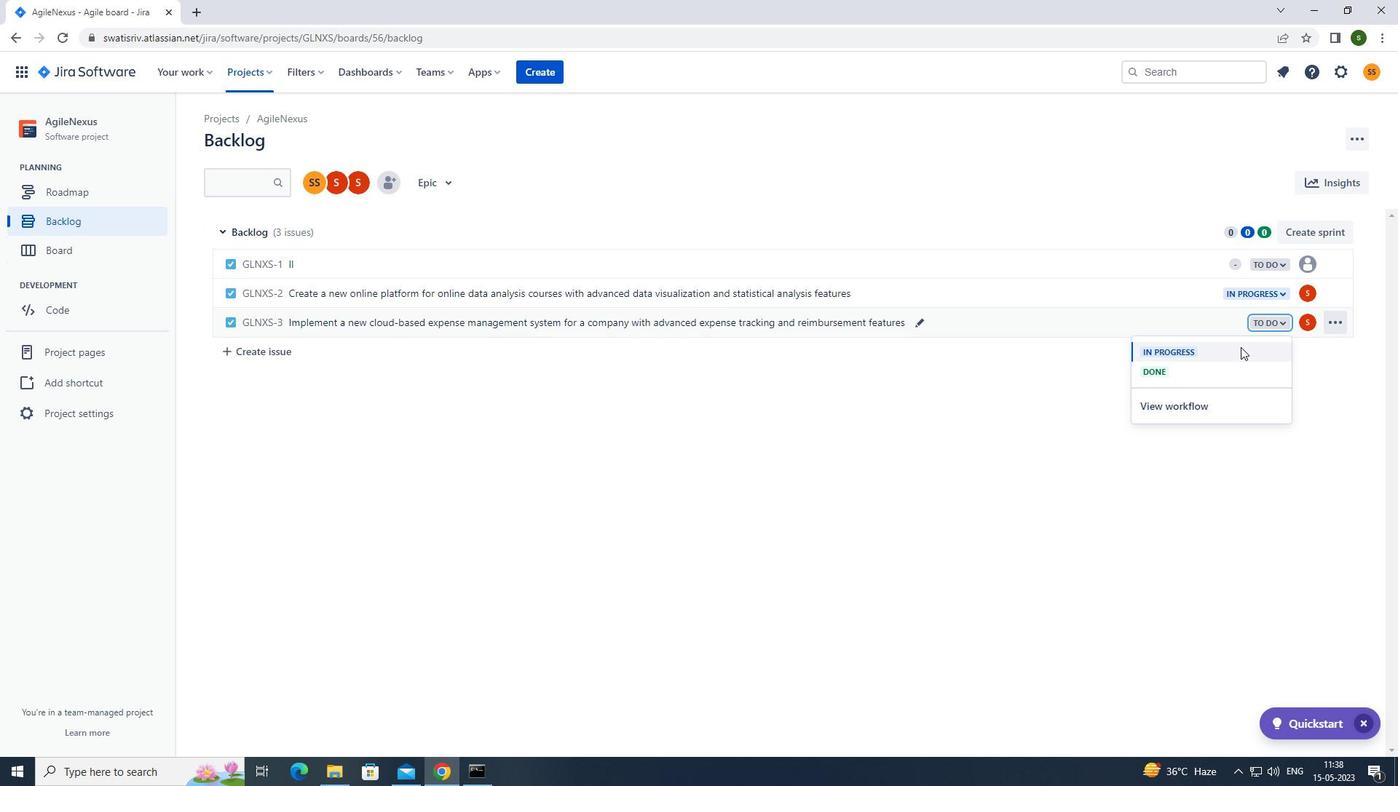 
Action: Mouse moved to (1007, 449)
Screenshot: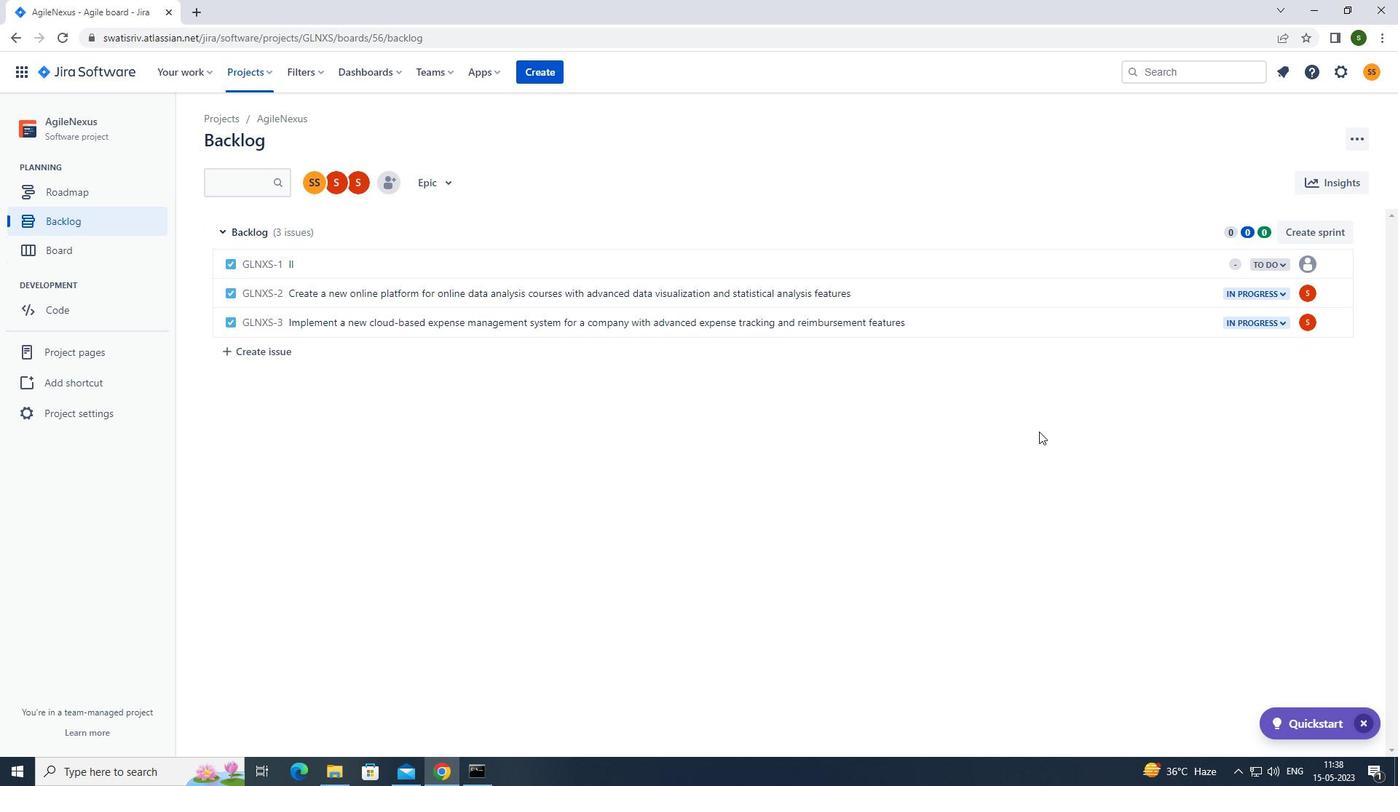 
